 Task: Open Outlook and change the search settings in the 'Options' menu.
Action: Mouse moved to (57, 36)
Screenshot: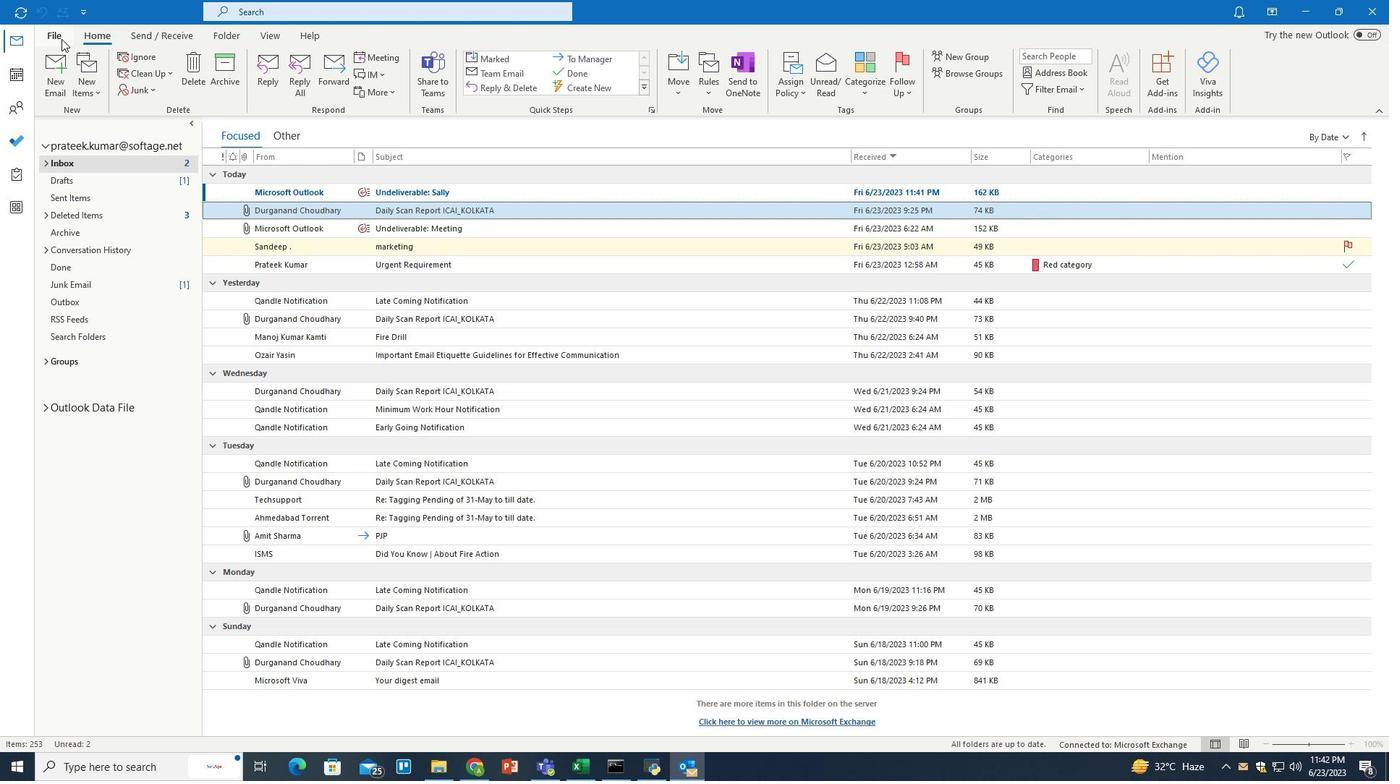 
Action: Mouse pressed left at (57, 36)
Screenshot: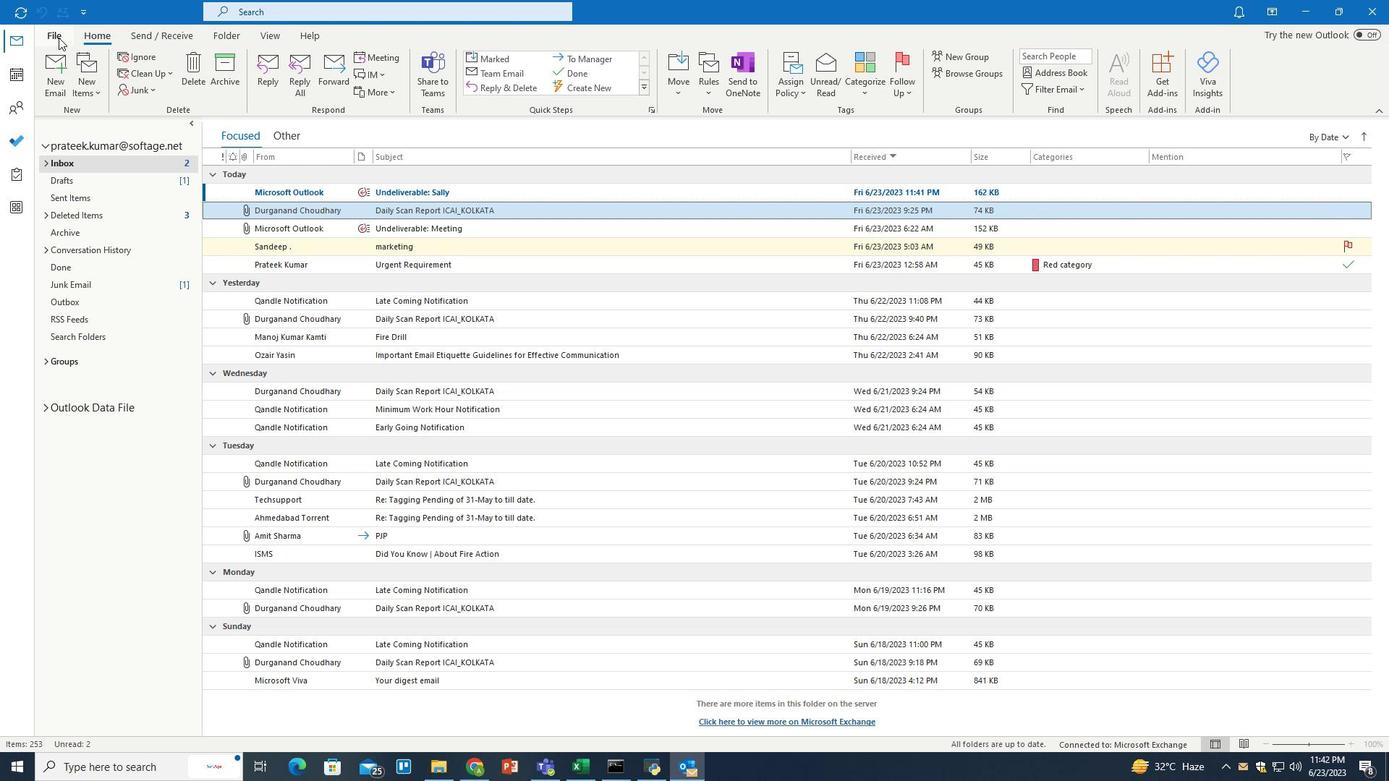 
Action: Mouse moved to (41, 696)
Screenshot: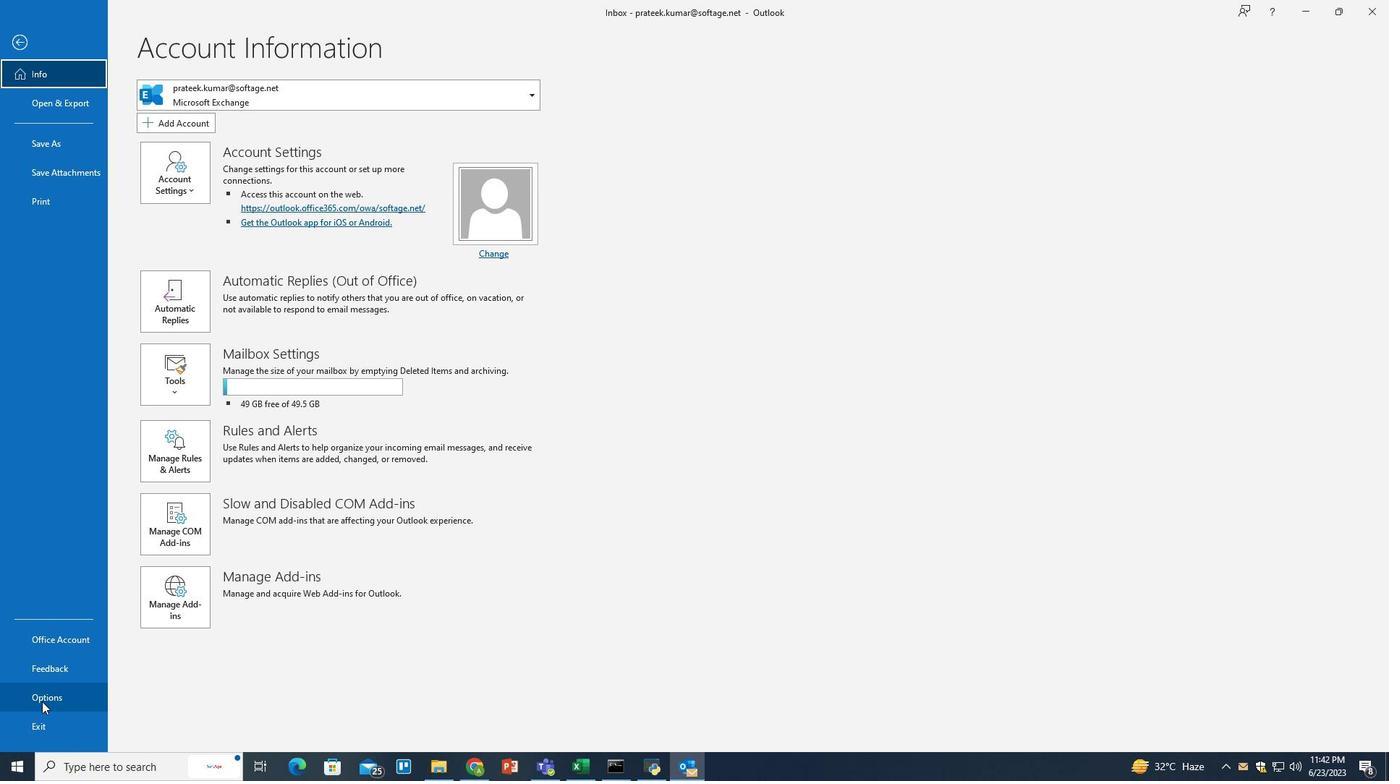 
Action: Mouse pressed left at (41, 696)
Screenshot: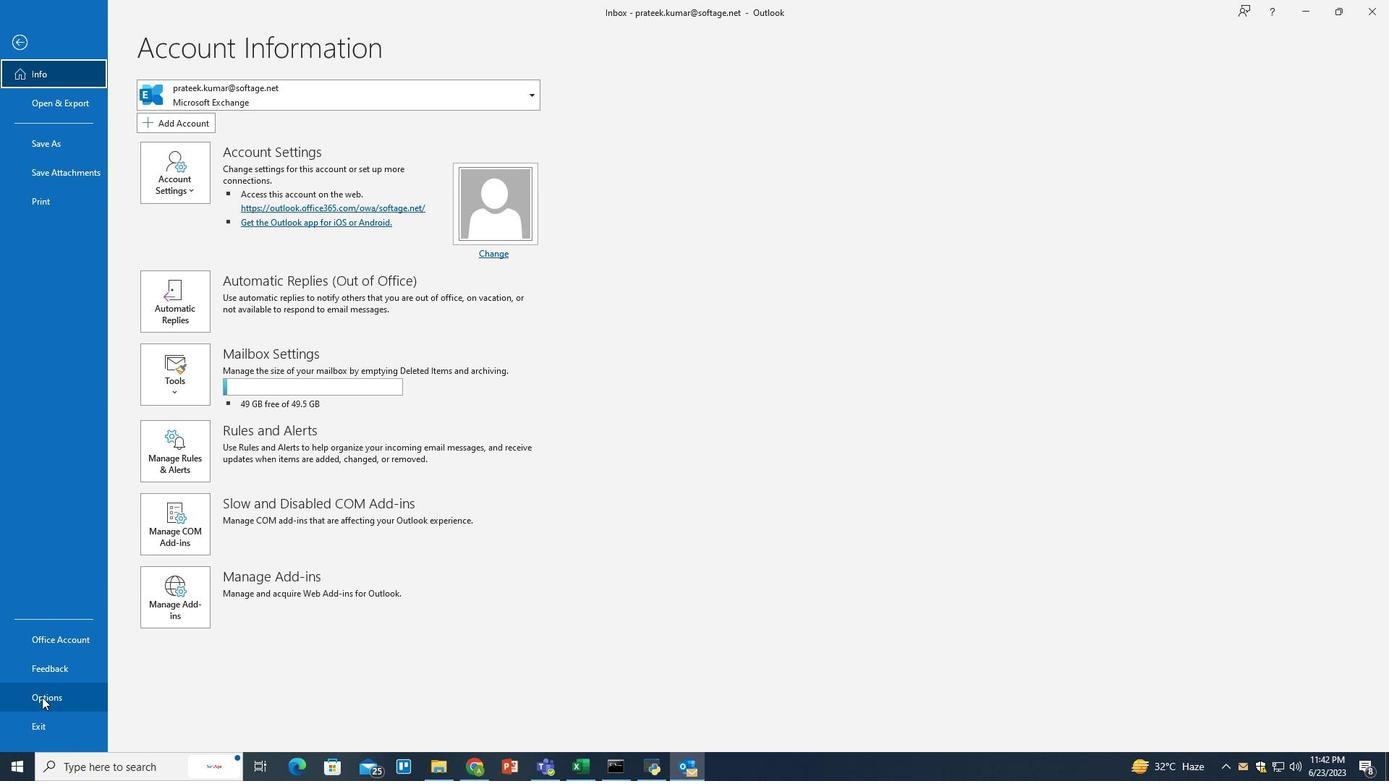 
Action: Mouse moved to (417, 281)
Screenshot: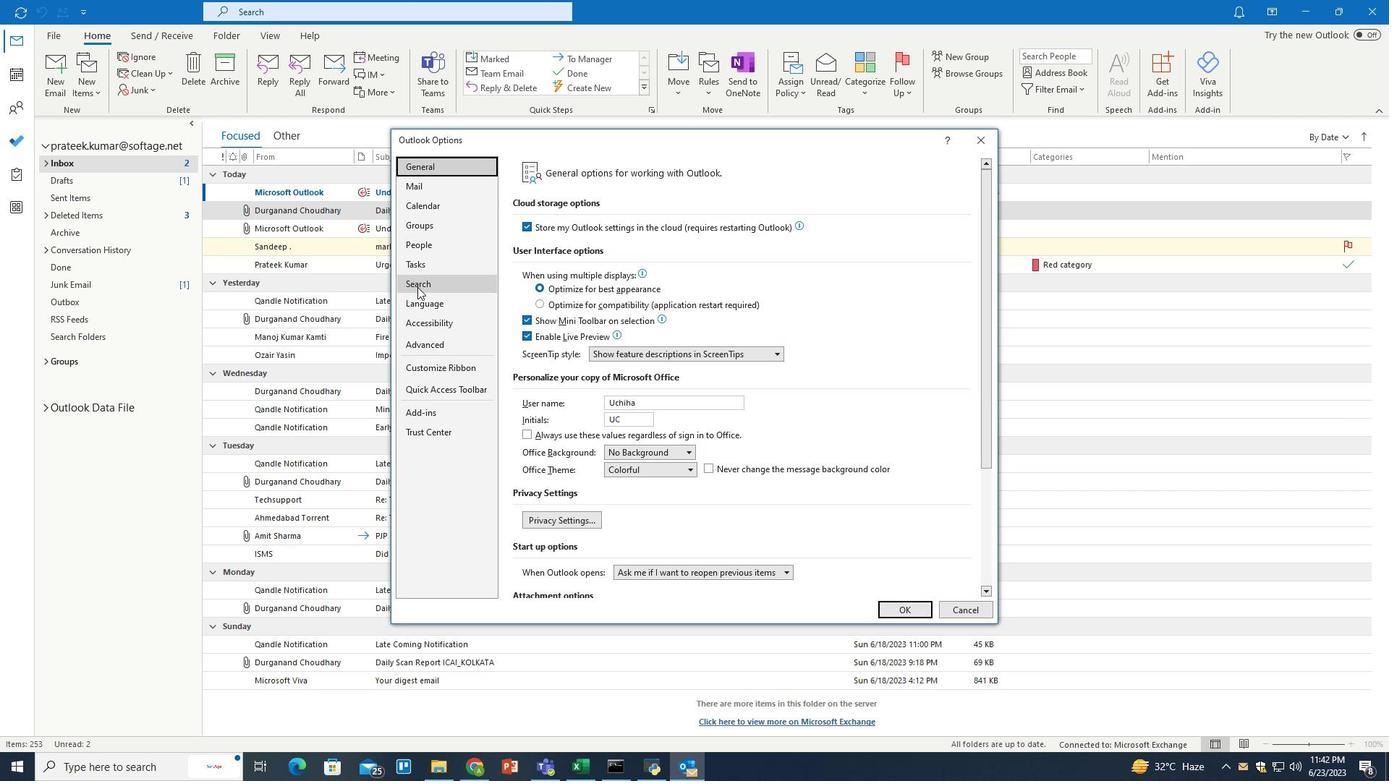 
Action: Mouse pressed left at (417, 281)
Screenshot: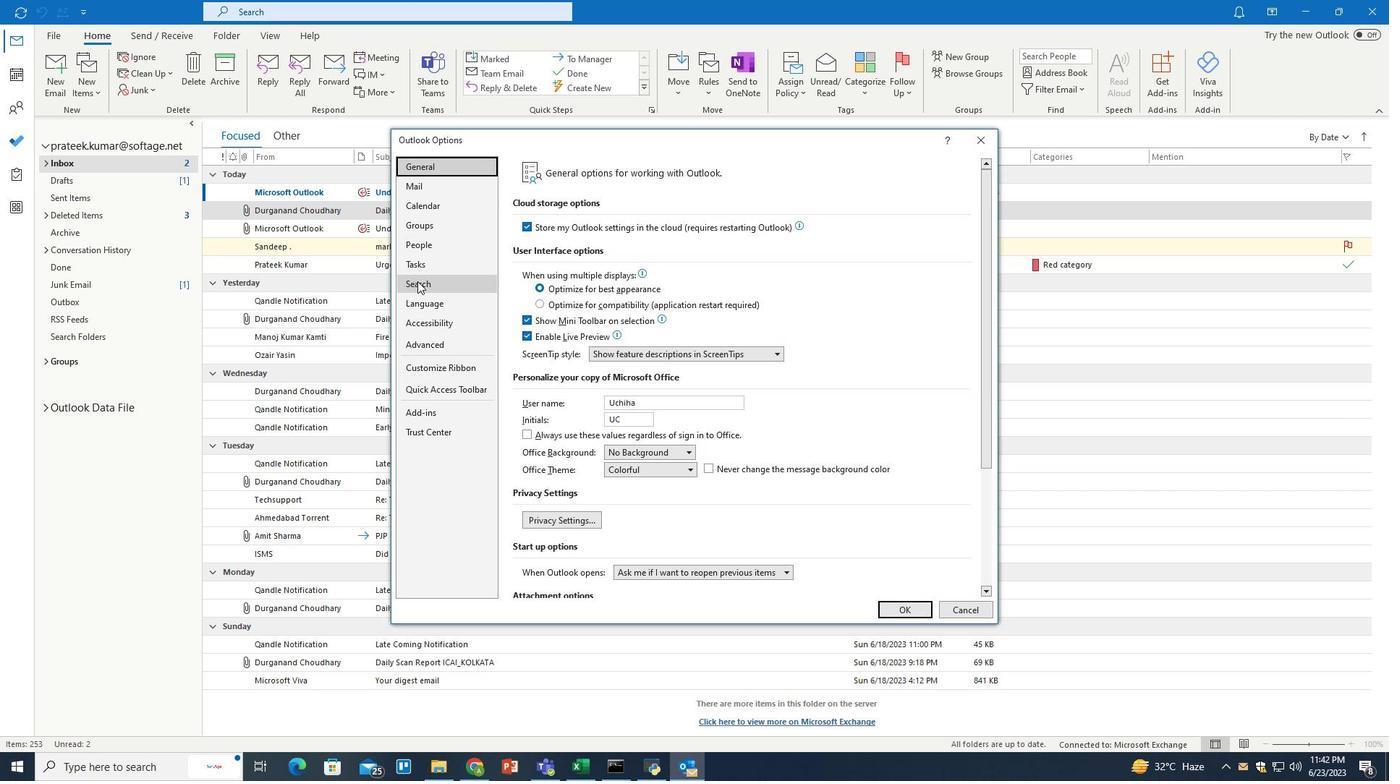 
Action: Mouse moved to (570, 346)
Screenshot: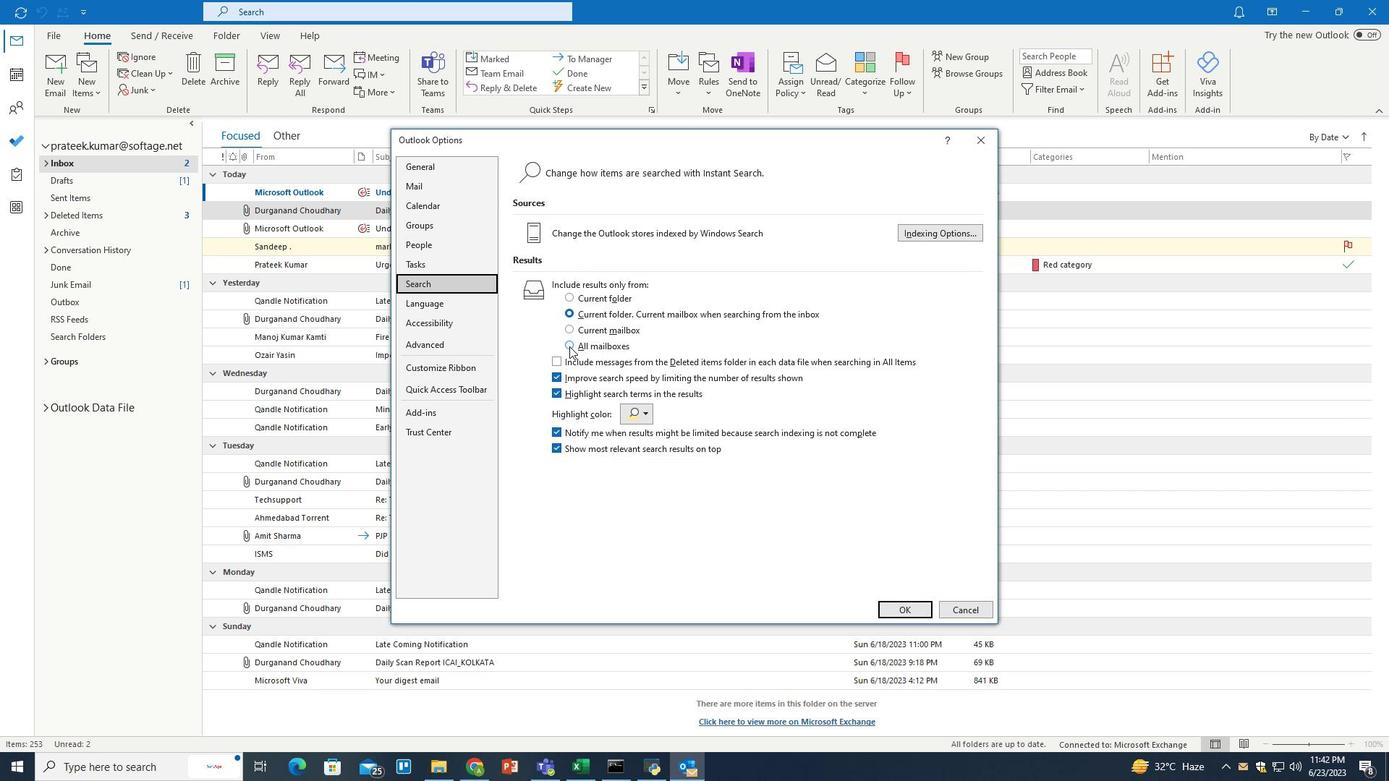 
Action: Mouse pressed left at (570, 346)
Screenshot: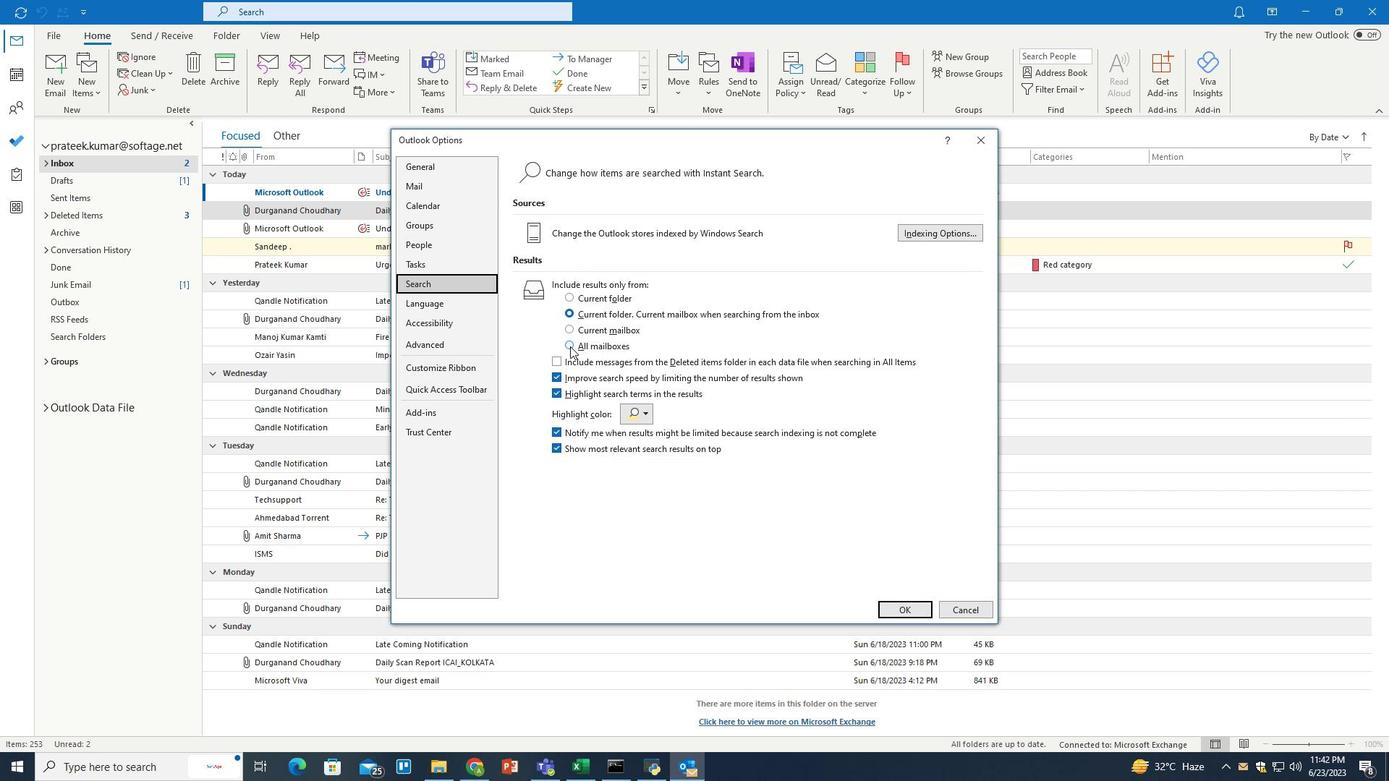 
Action: Mouse moved to (905, 607)
Screenshot: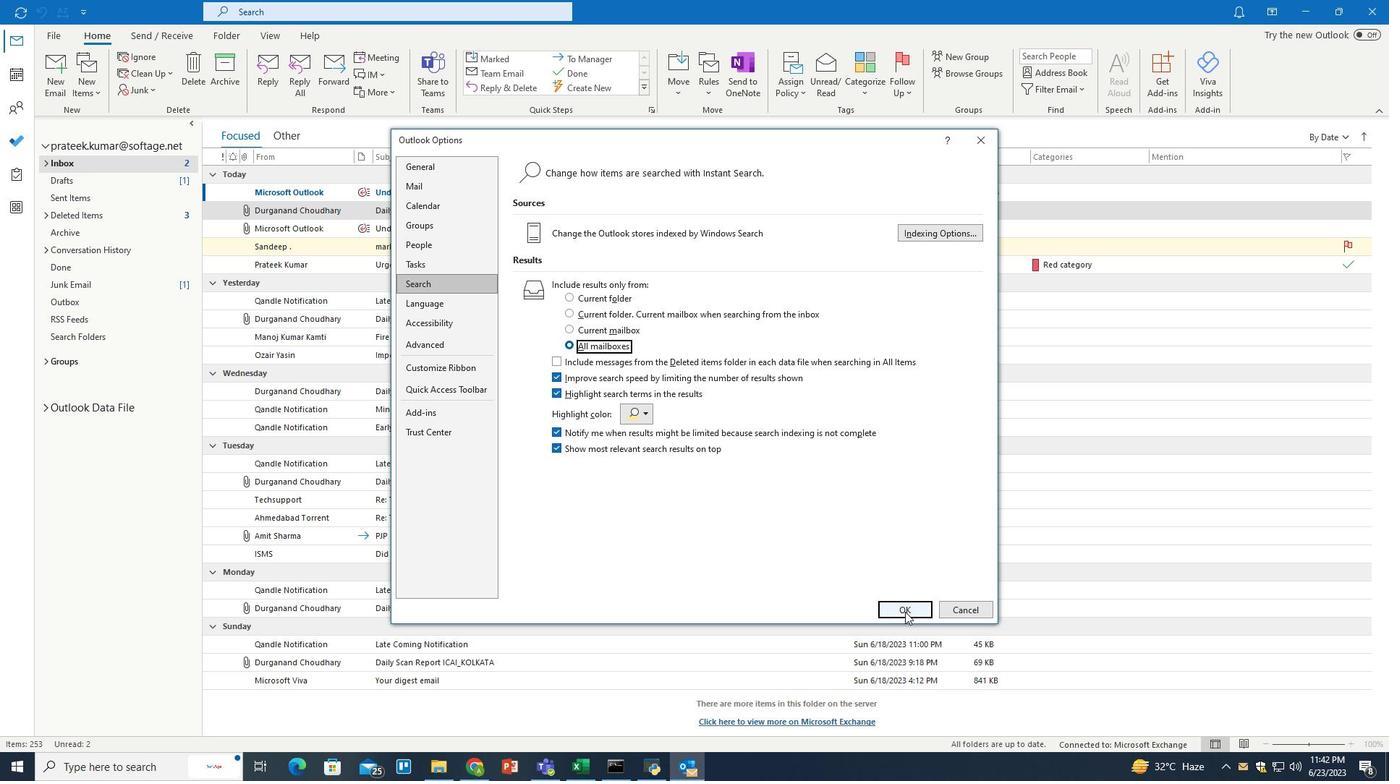 
Action: Mouse pressed left at (905, 607)
Screenshot: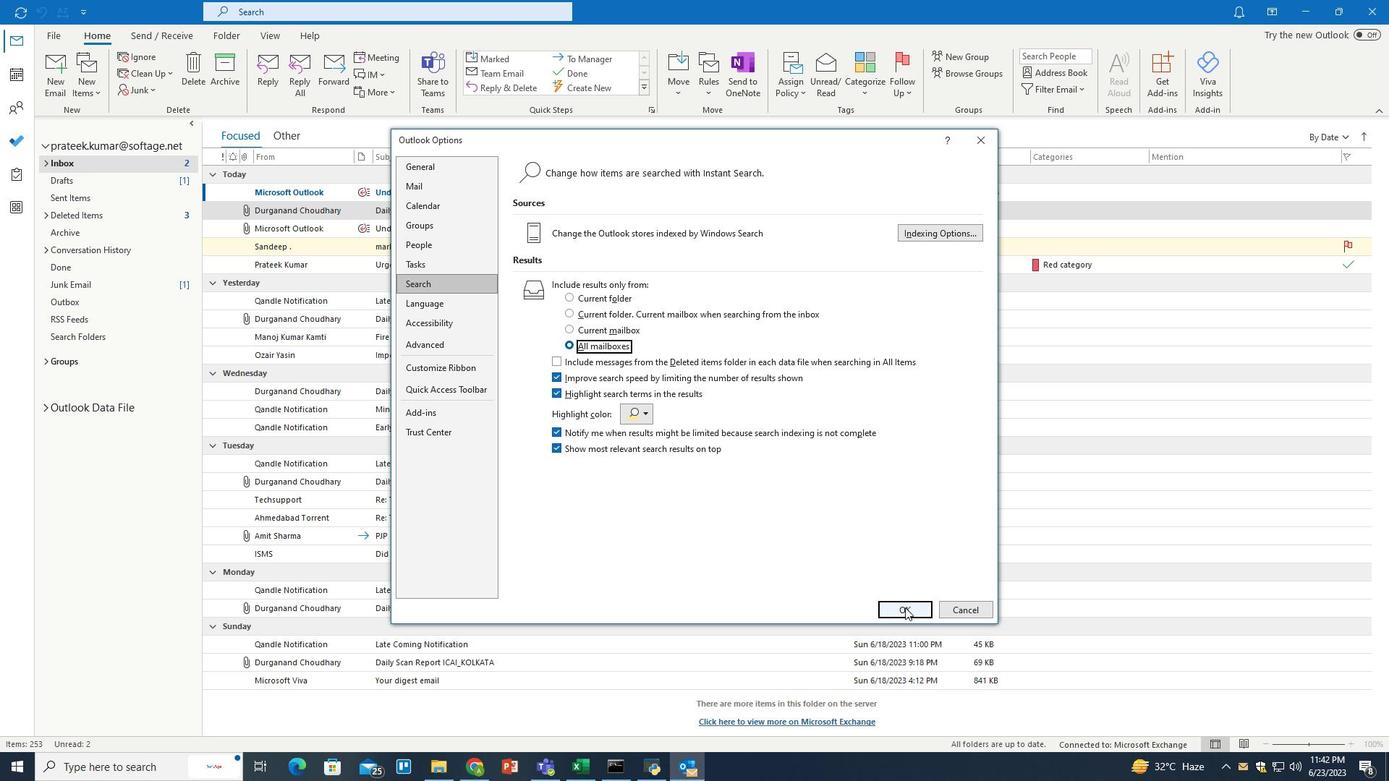 
